 Task: Create Card Social Media Marketing Campaign Review in Board Project Planning to Workspace Digital Marketing Agencies. Create Card Travel Review in Board Social Media Ad Campaign Management to Workspace Digital Marketing Agencies. Create Card Social Media Content Review in Board Market Analysis for Market Penetration Strategy to Workspace Digital Marketing Agencies
Action: Mouse moved to (257, 191)
Screenshot: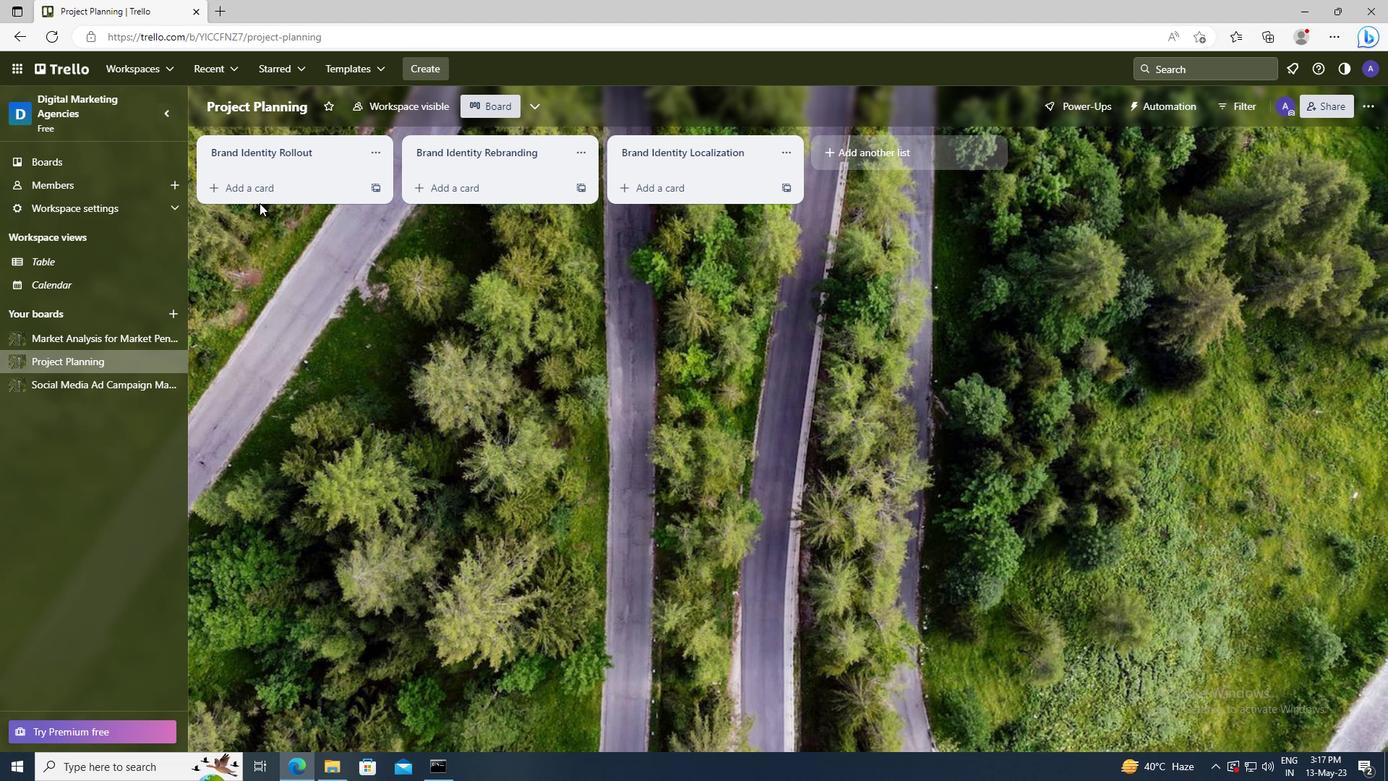 
Action: Mouse pressed left at (257, 191)
Screenshot: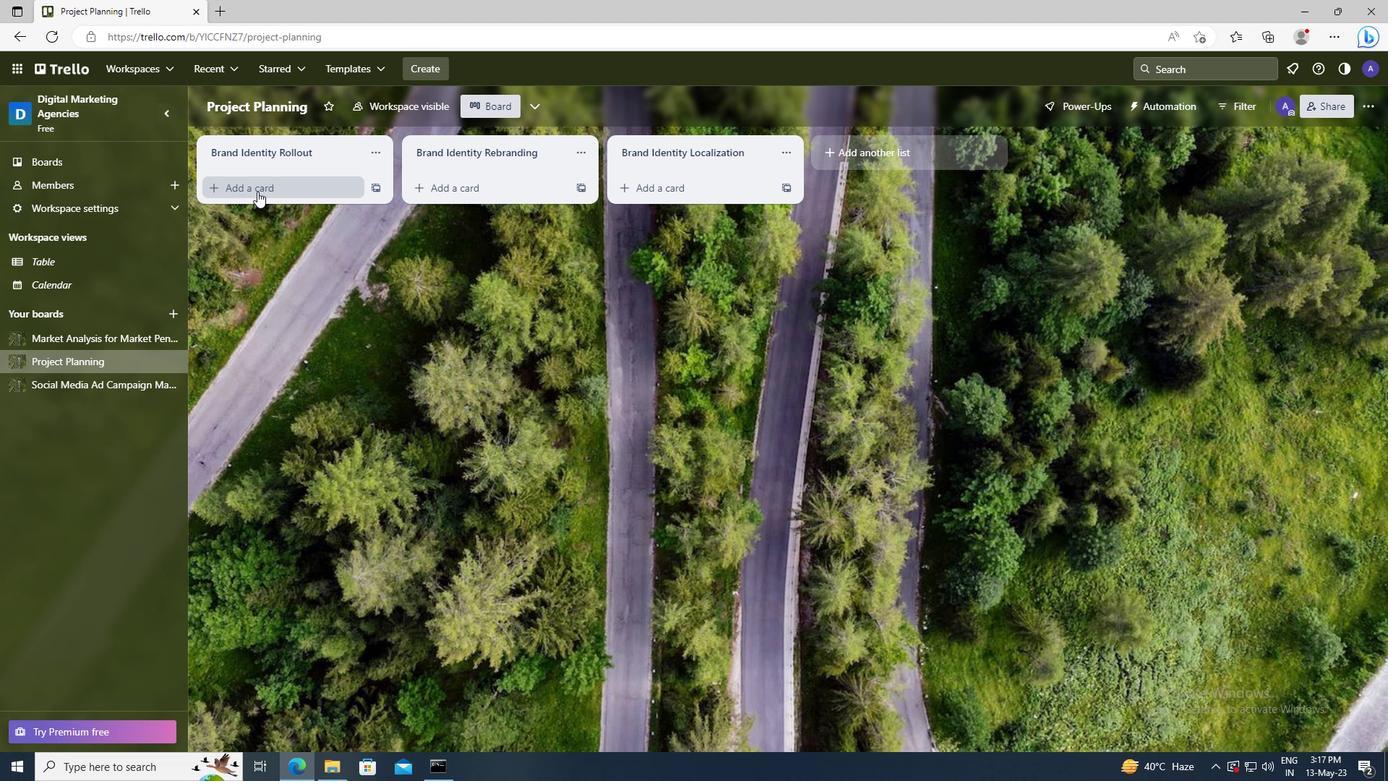 
Action: Key pressed <Key.shift>SOCIAL<Key.space><Key.shift>MEDIA<Key.space><Key.shift>MARKETING<Key.space><Key.shift>CAMPAIGN<Key.space><Key.shift>REVIEW
Screenshot: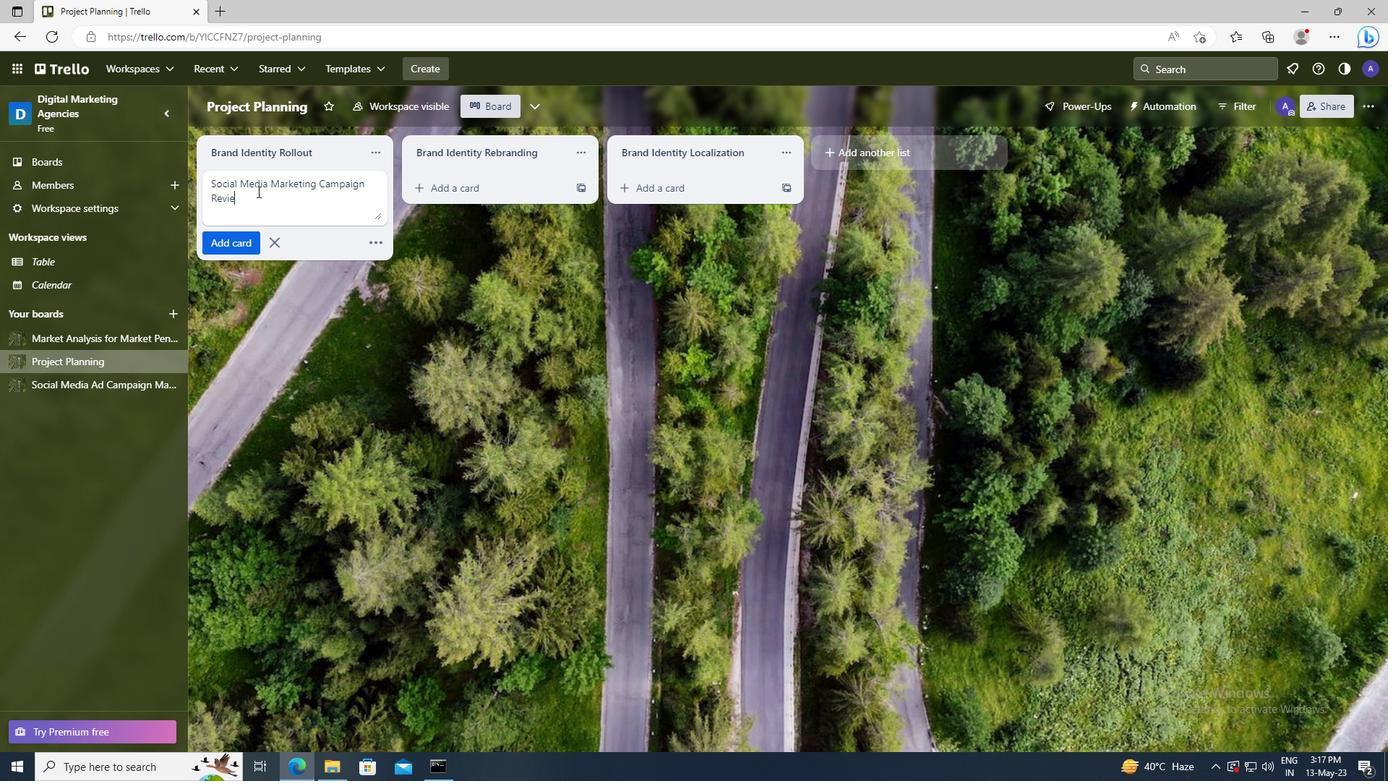 
Action: Mouse moved to (230, 246)
Screenshot: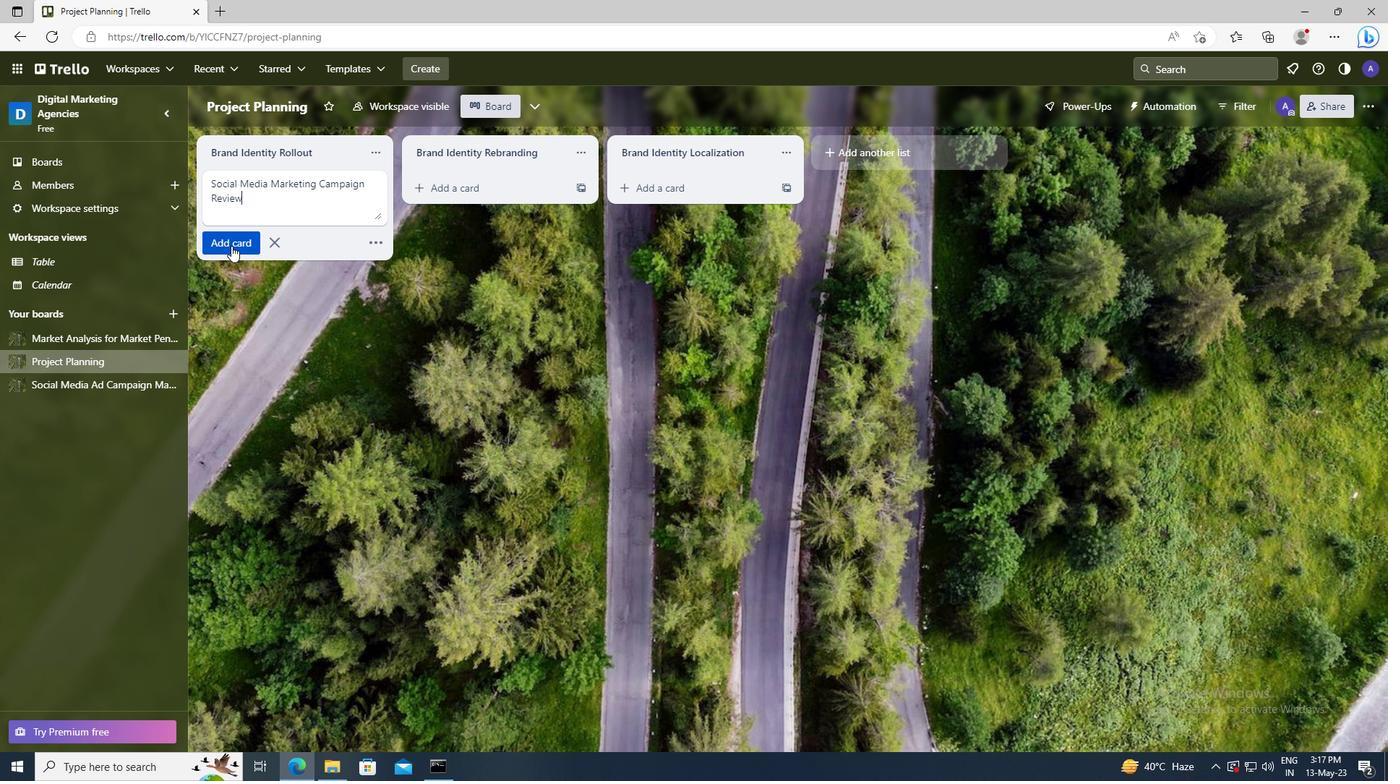 
Action: Mouse pressed left at (230, 246)
Screenshot: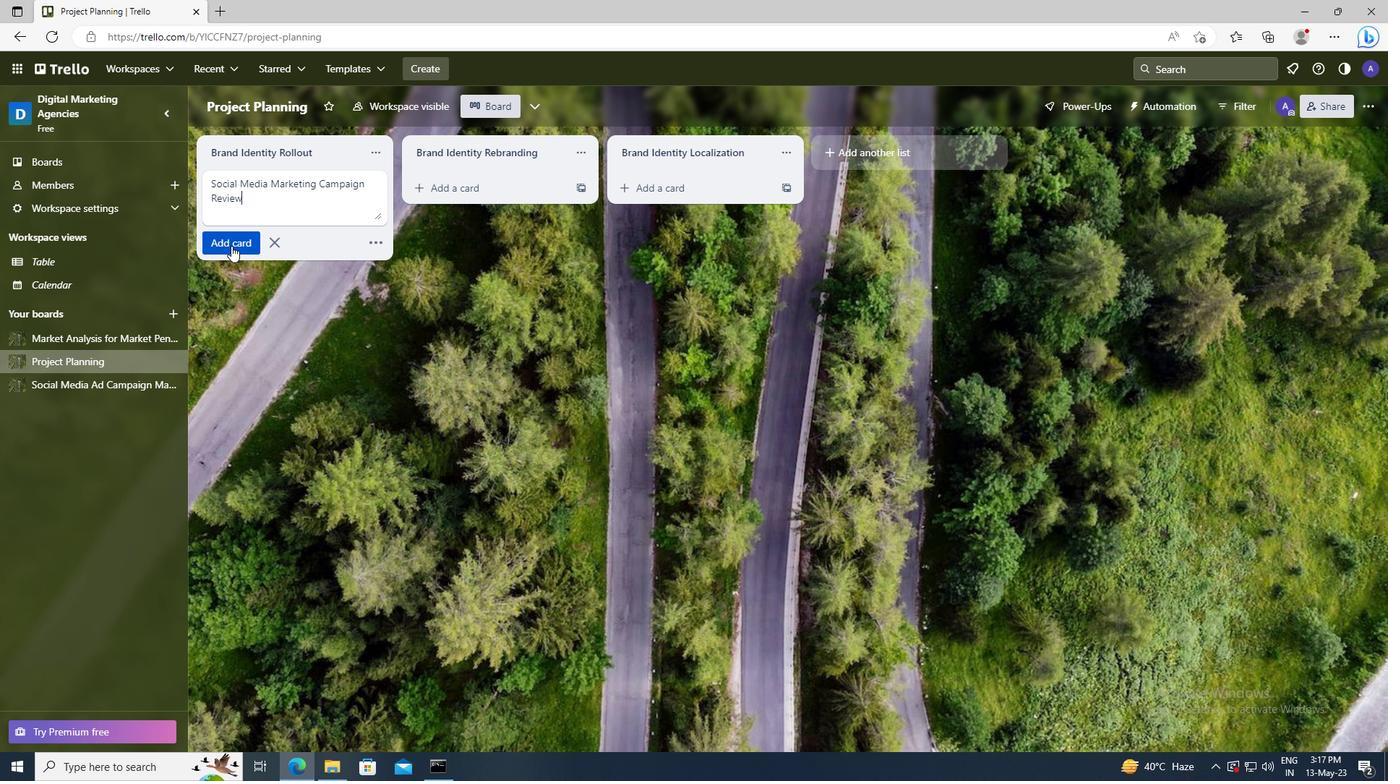 
Action: Mouse moved to (111, 388)
Screenshot: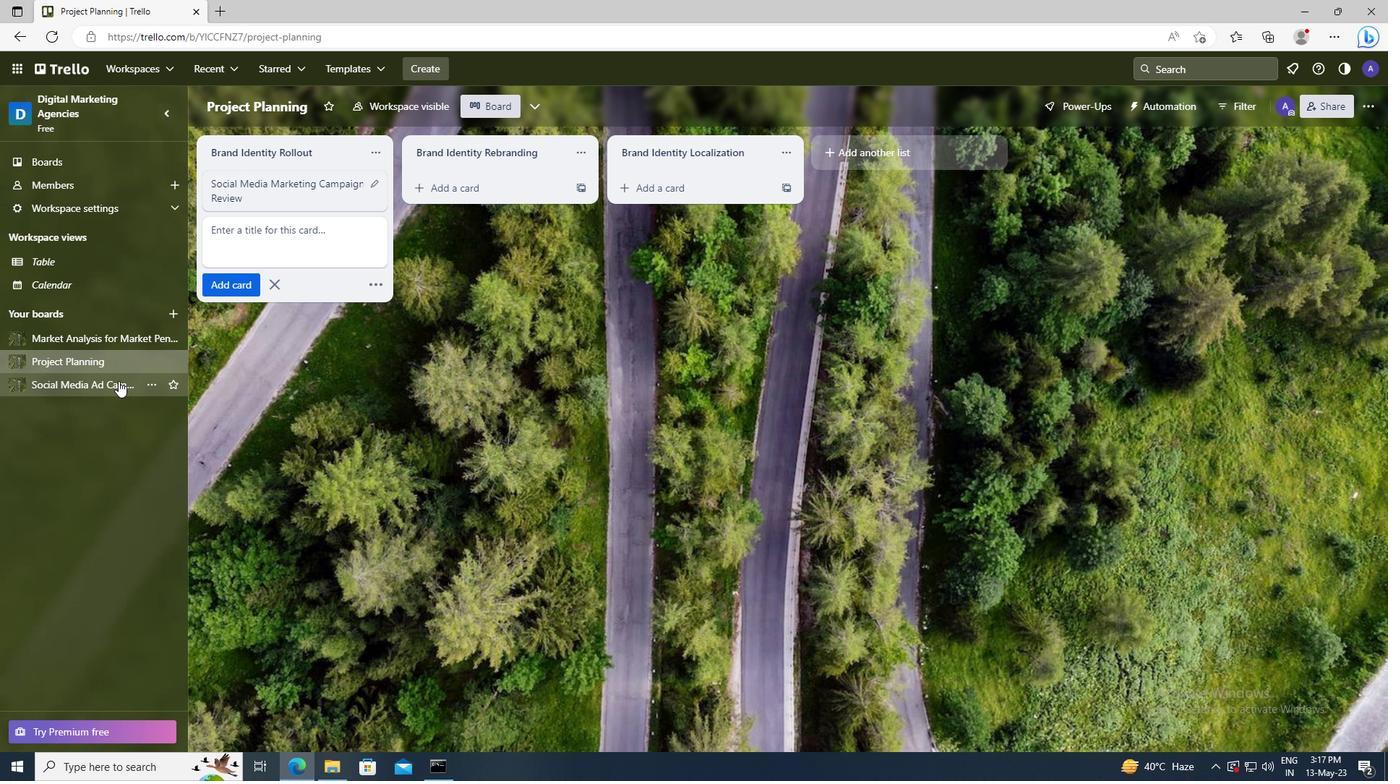 
Action: Mouse pressed left at (111, 388)
Screenshot: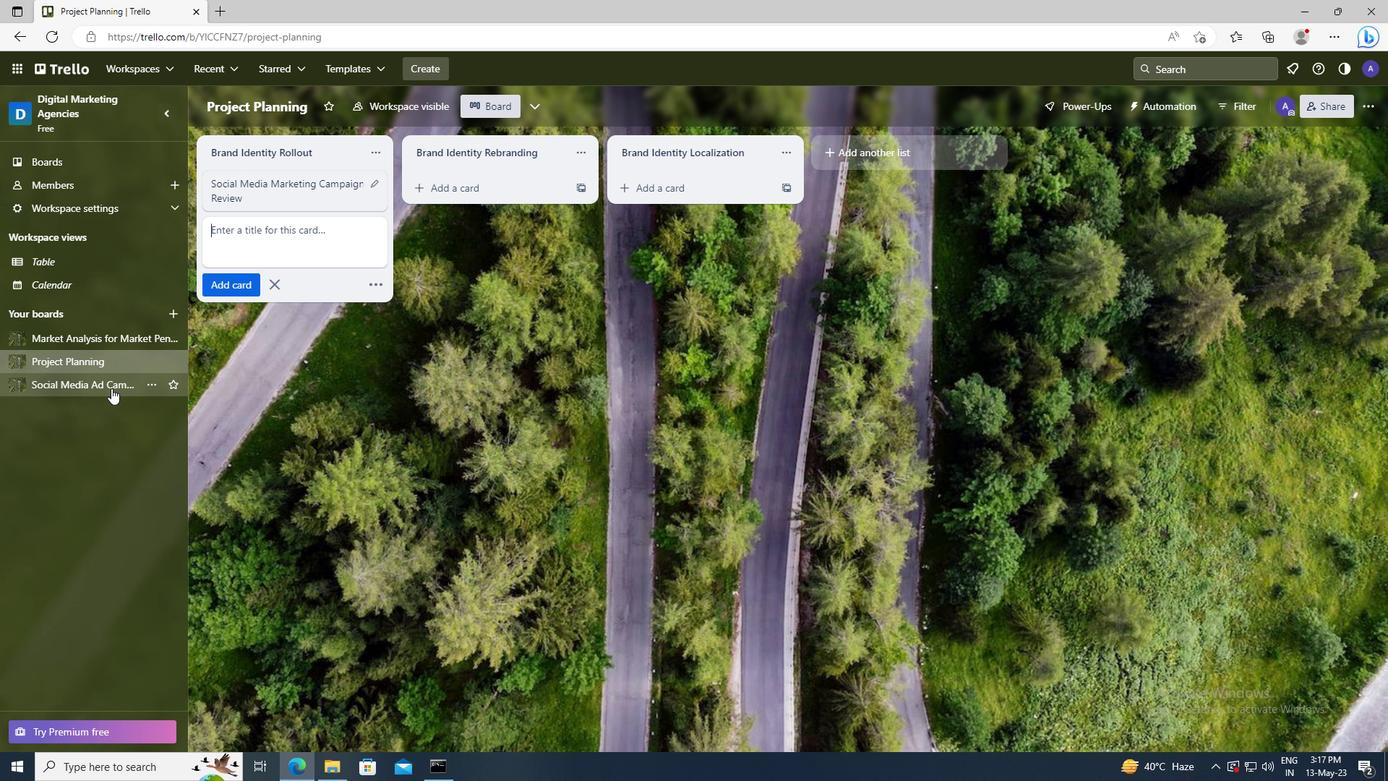 
Action: Mouse moved to (261, 190)
Screenshot: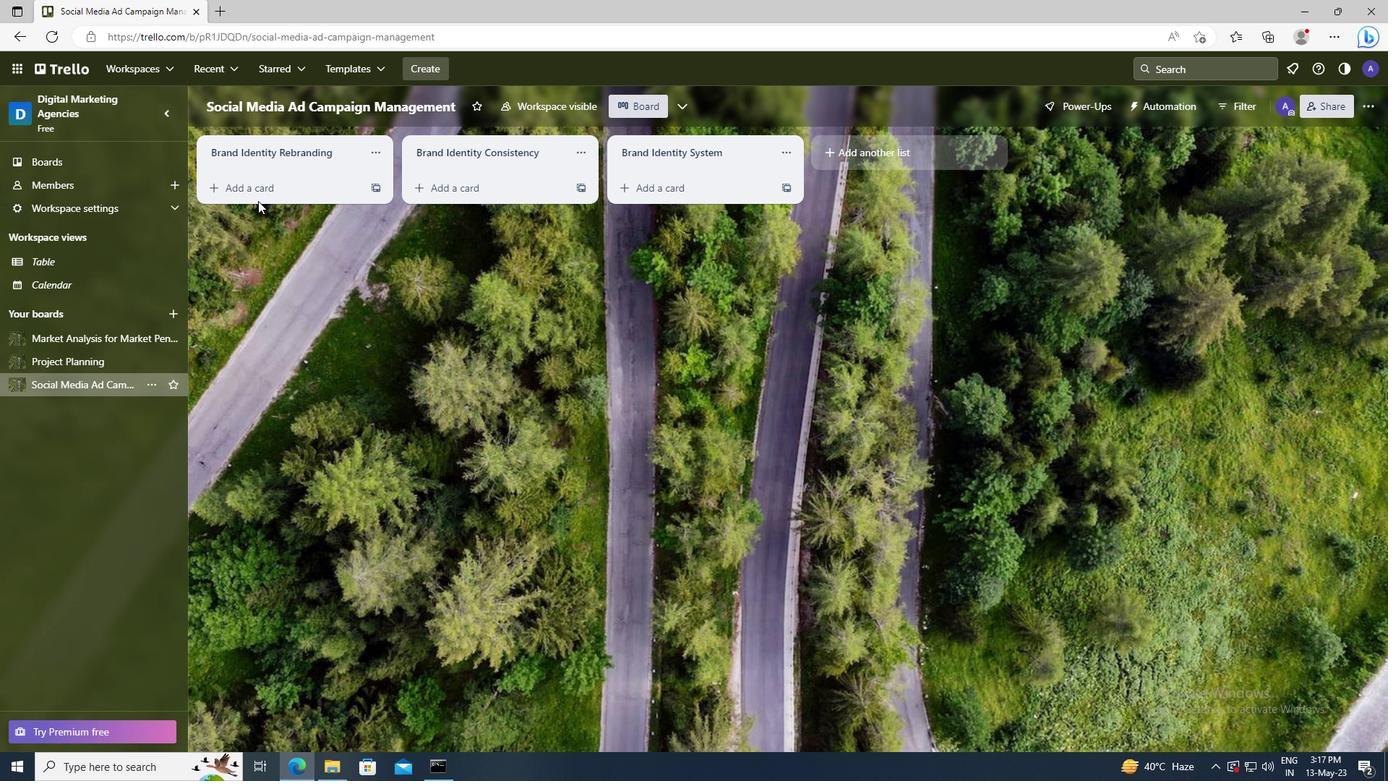 
Action: Mouse pressed left at (261, 190)
Screenshot: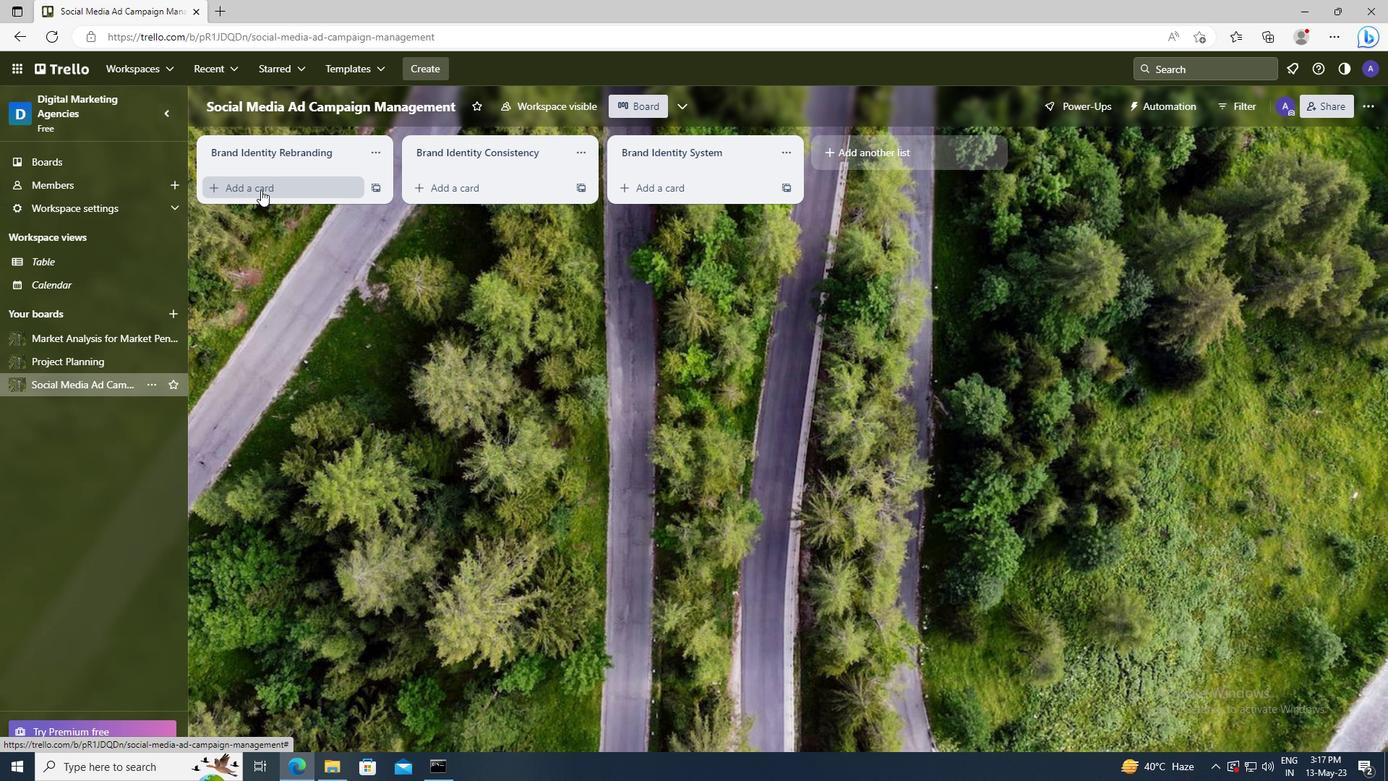 
Action: Key pressed <Key.shift>TRAVEL<Key.space><Key.shift>REVIEW
Screenshot: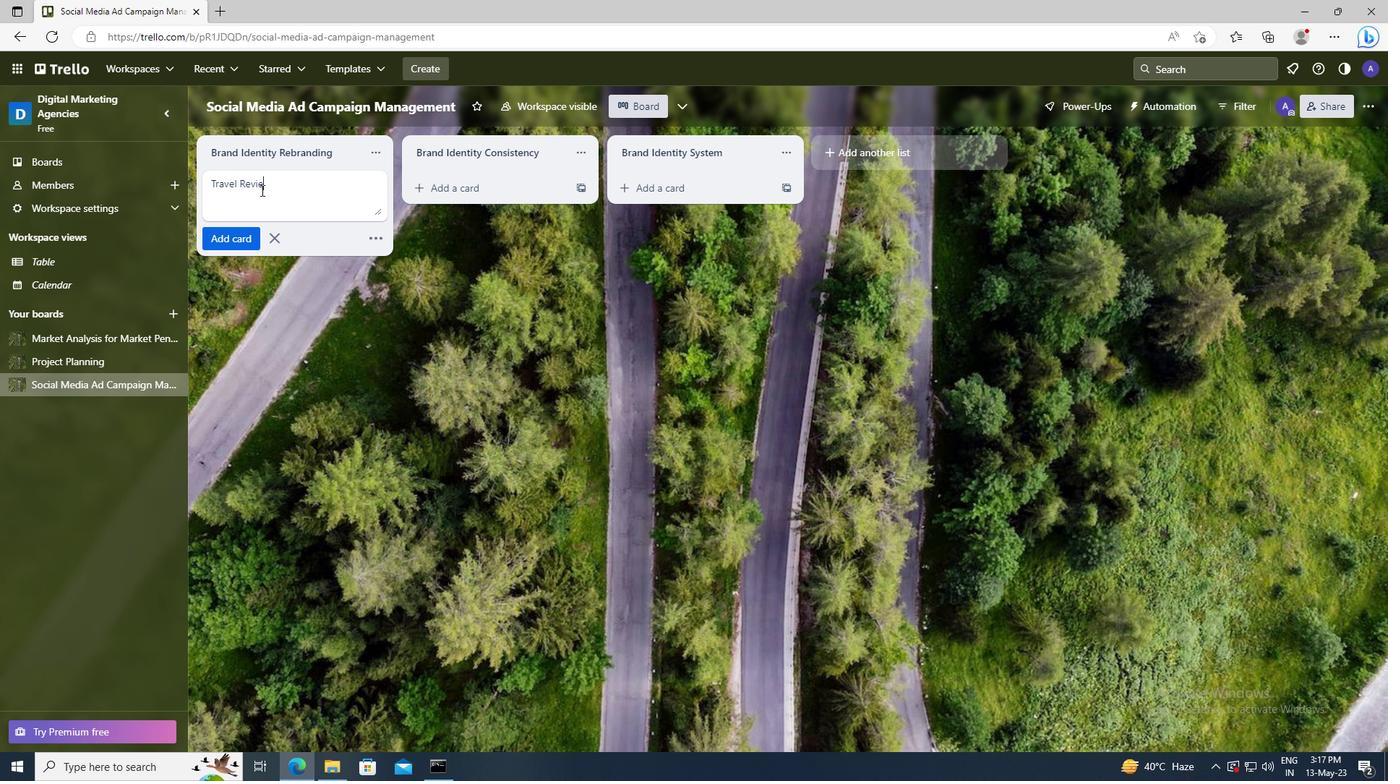 
Action: Mouse moved to (248, 234)
Screenshot: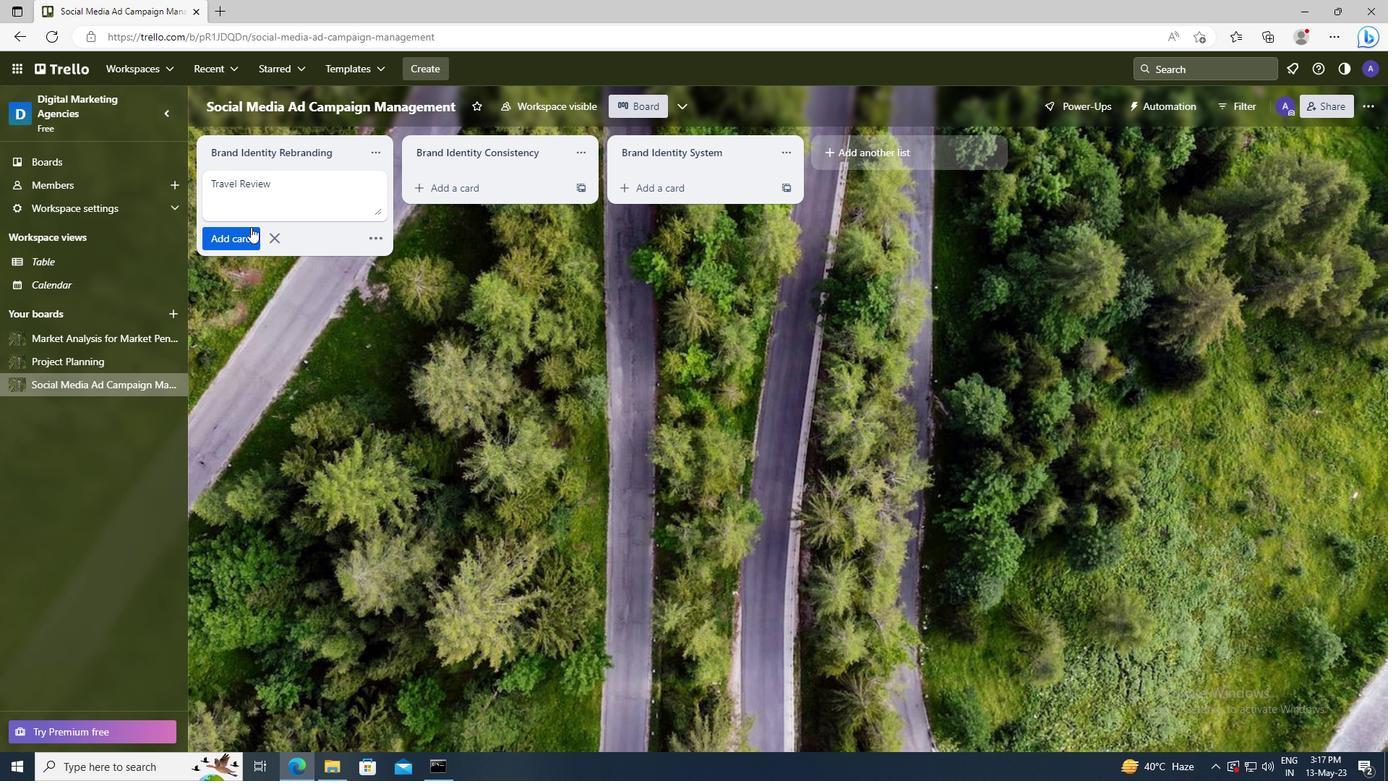 
Action: Mouse pressed left at (248, 234)
Screenshot: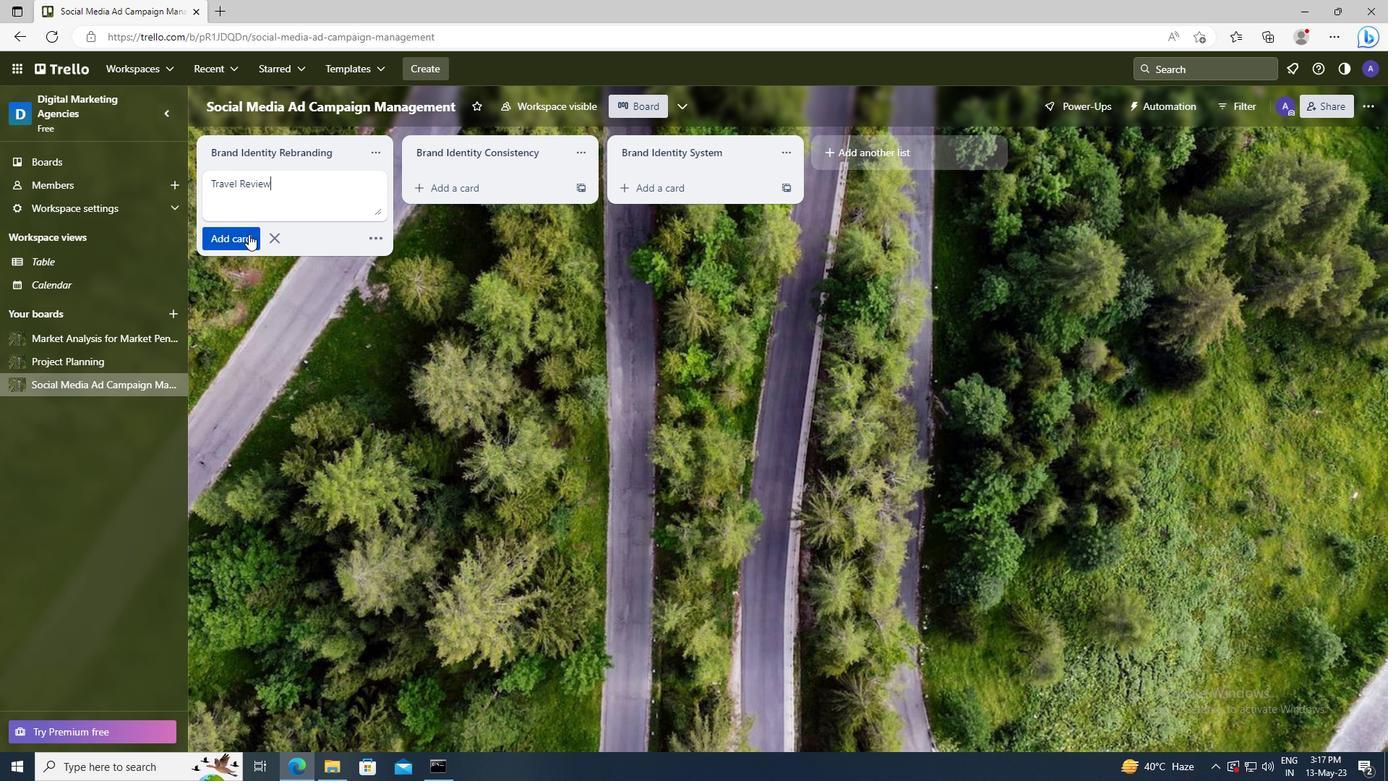 
Action: Mouse moved to (125, 331)
Screenshot: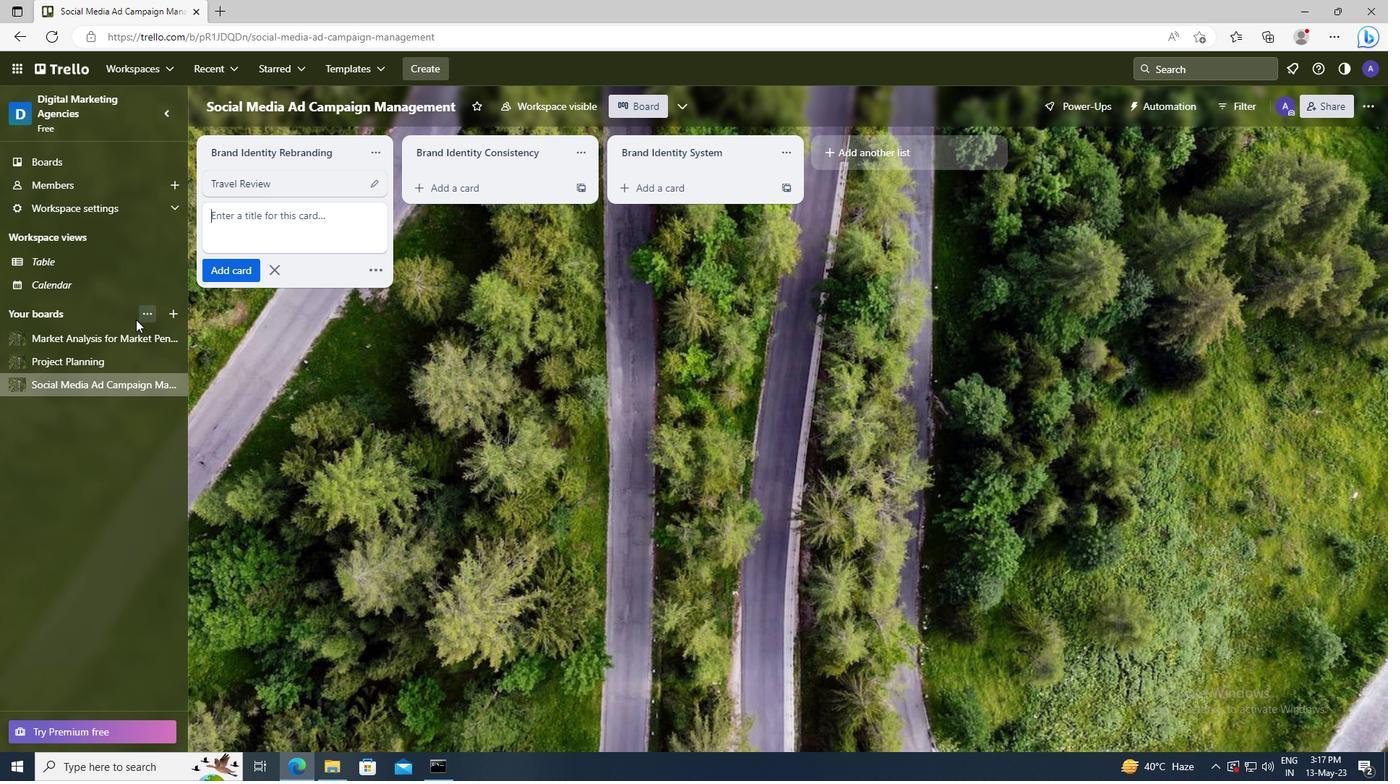 
Action: Mouse pressed left at (125, 331)
Screenshot: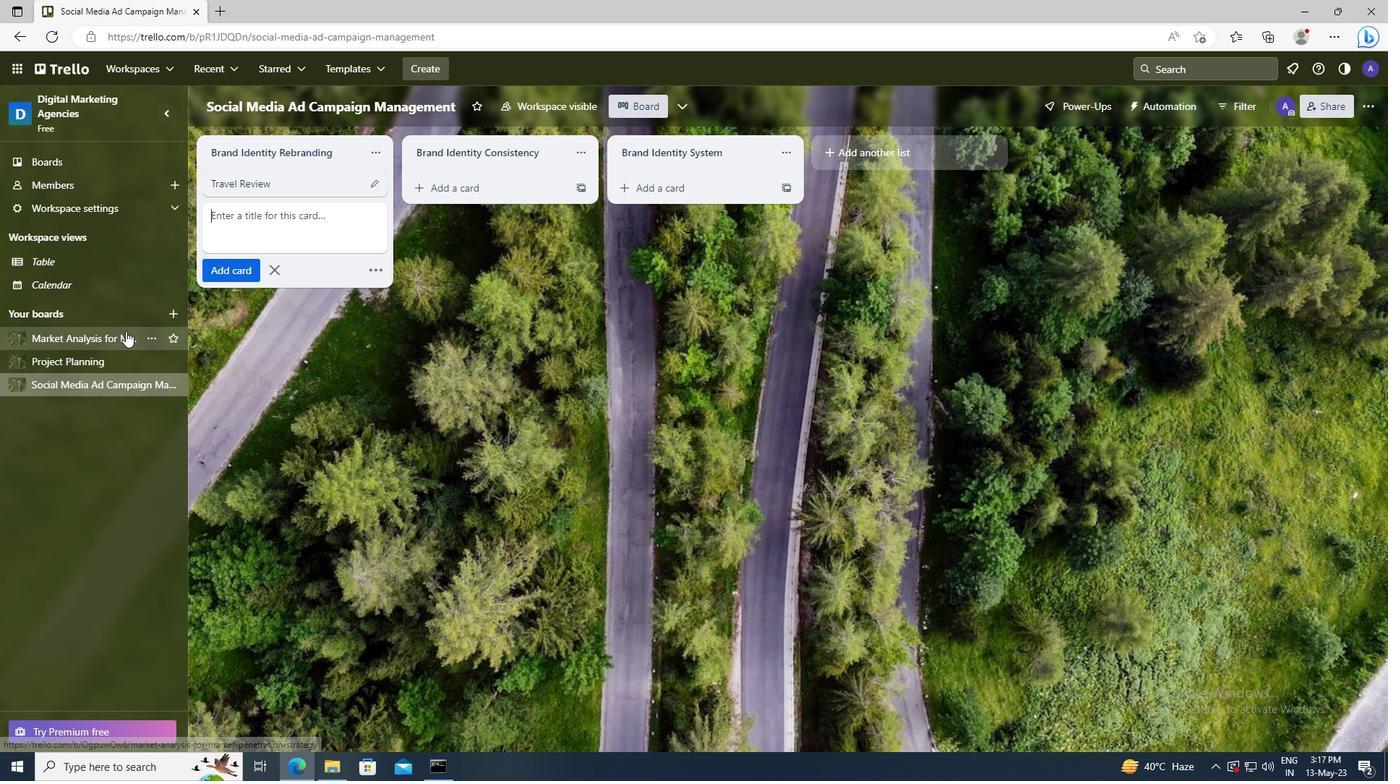 
Action: Mouse moved to (242, 190)
Screenshot: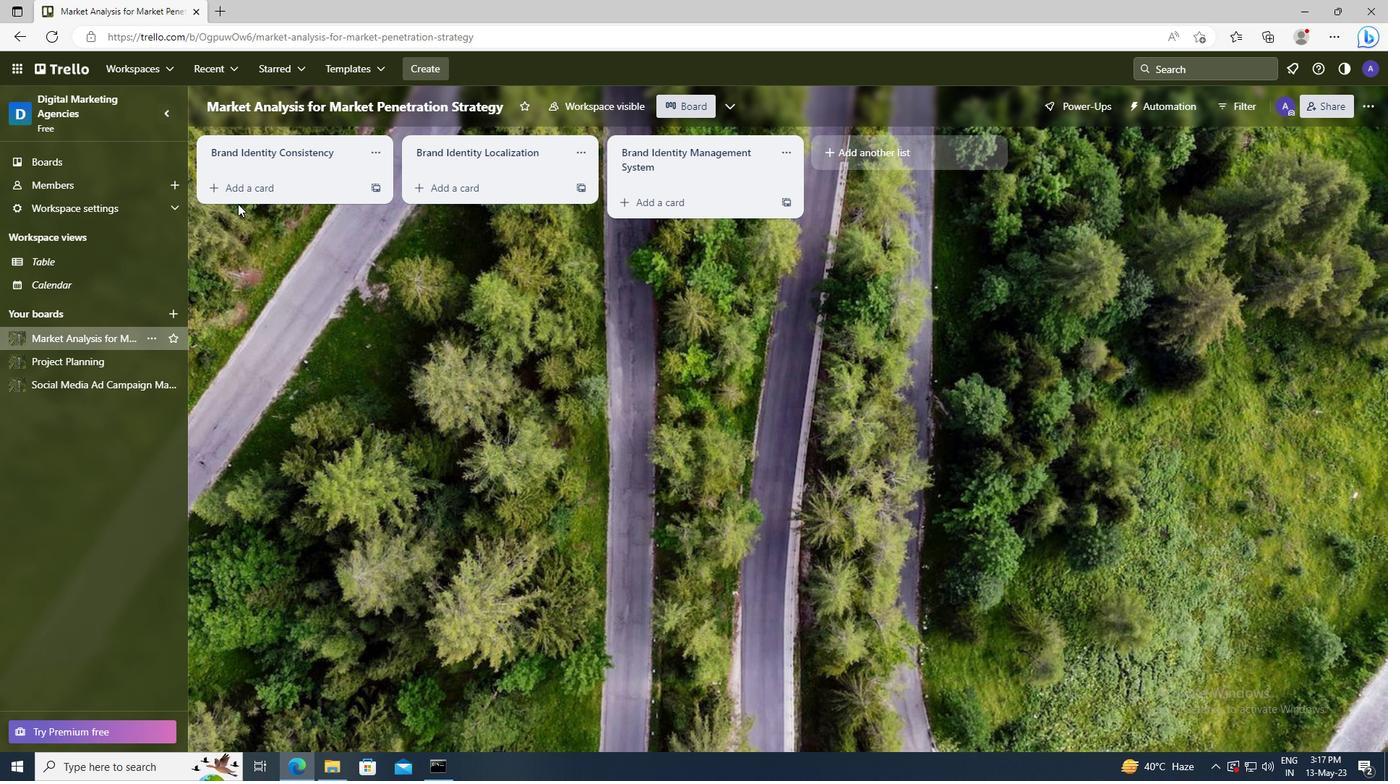 
Action: Mouse pressed left at (242, 190)
Screenshot: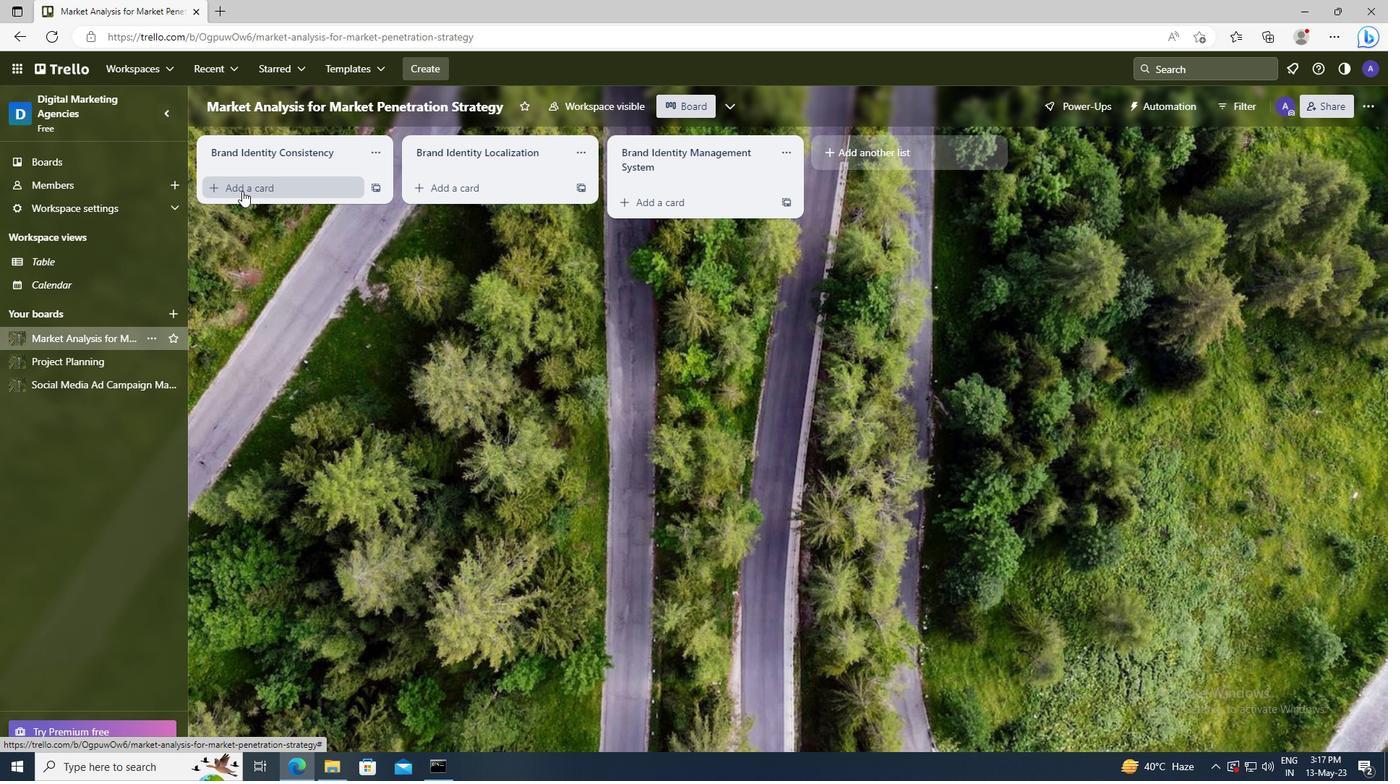 
Action: Key pressed <Key.shift>SOCIAL<Key.space><Key.shift>MEDIA<Key.space><Key.shift>CONTENT<Key.space><Key.shift>REVIEW
Screenshot: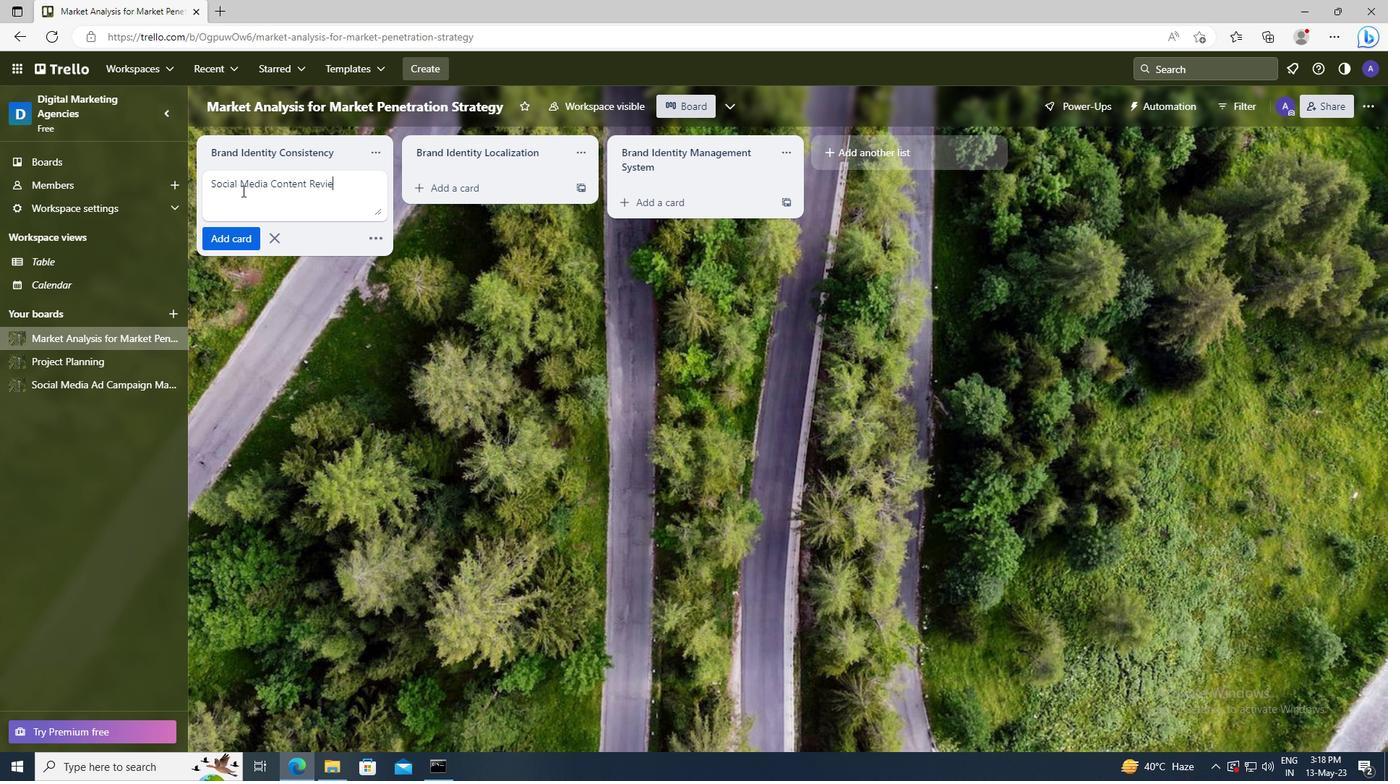 
Action: Mouse moved to (245, 240)
Screenshot: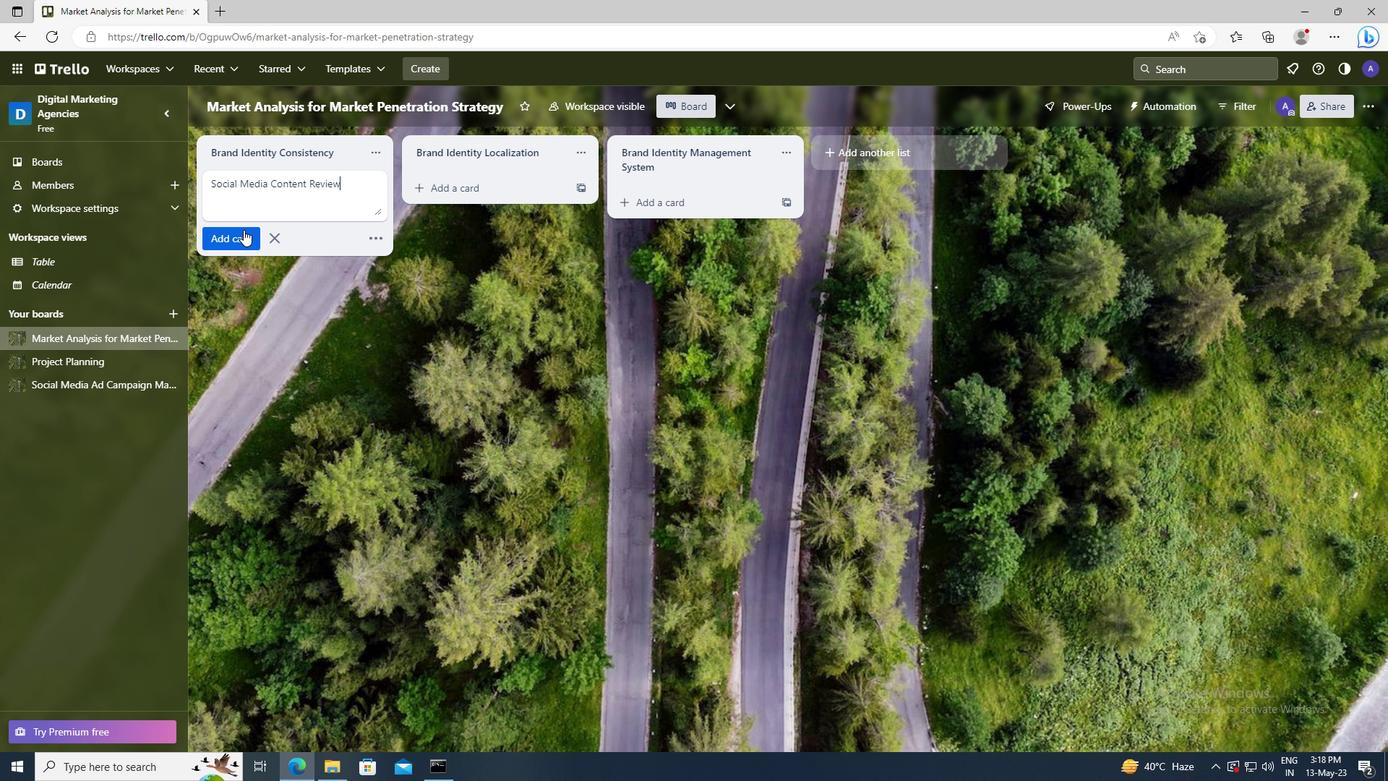 
Action: Mouse pressed left at (245, 240)
Screenshot: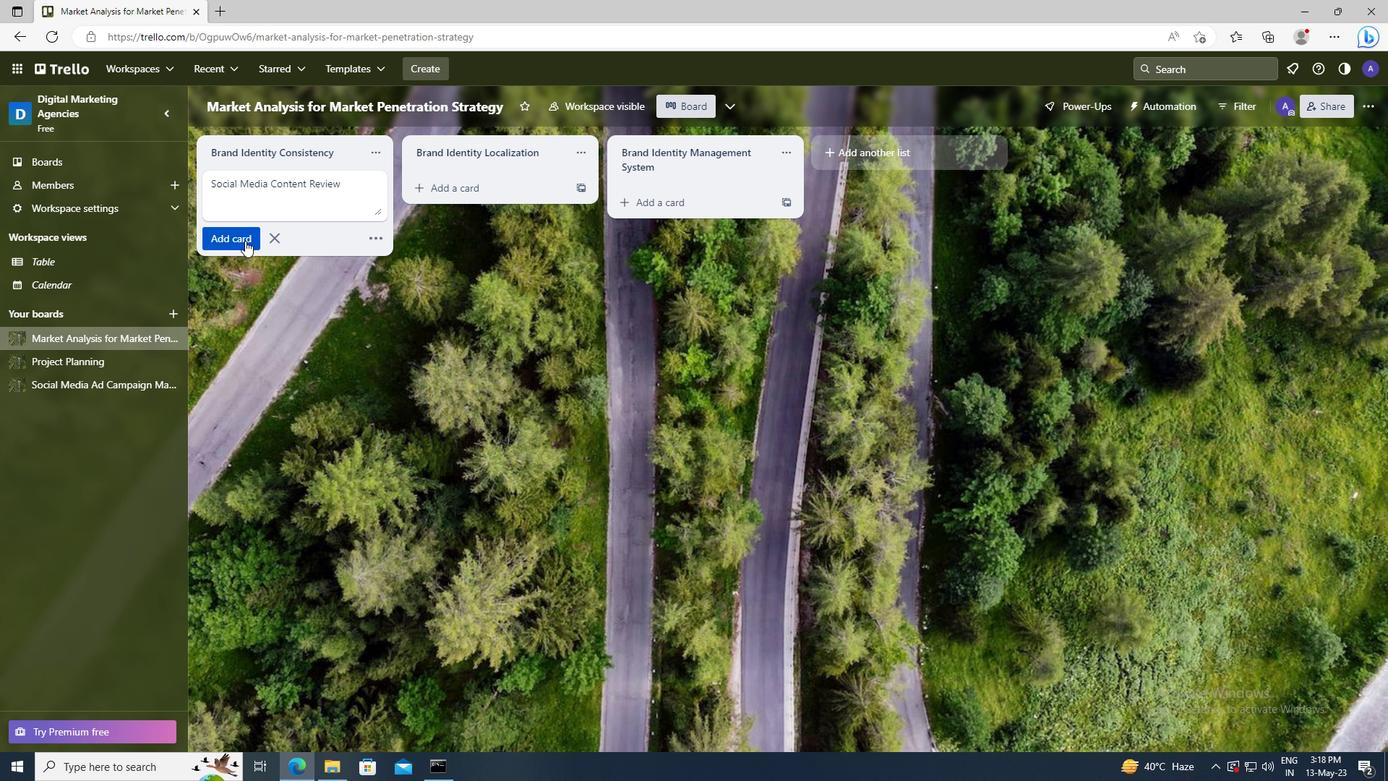 
